 Task: Create a task  Develop a content management system (CMS) for a website , assign it to team member softage.4@softage.net in the project AgileAvail and update the status of the task to  At Risk , set the priority of the task to Medium
Action: Mouse moved to (123, 335)
Screenshot: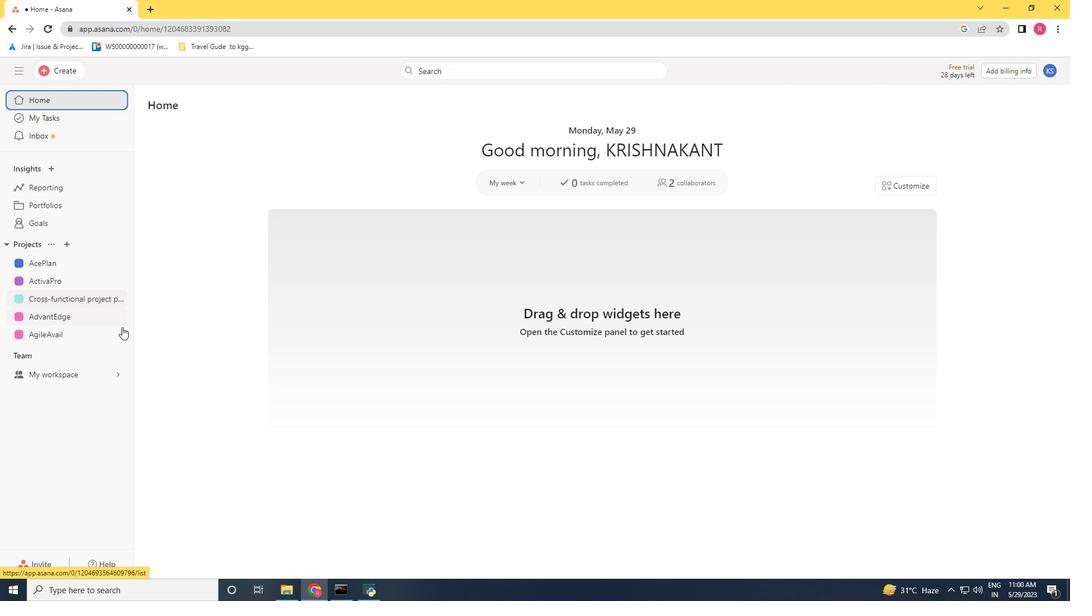 
Action: Mouse pressed left at (123, 335)
Screenshot: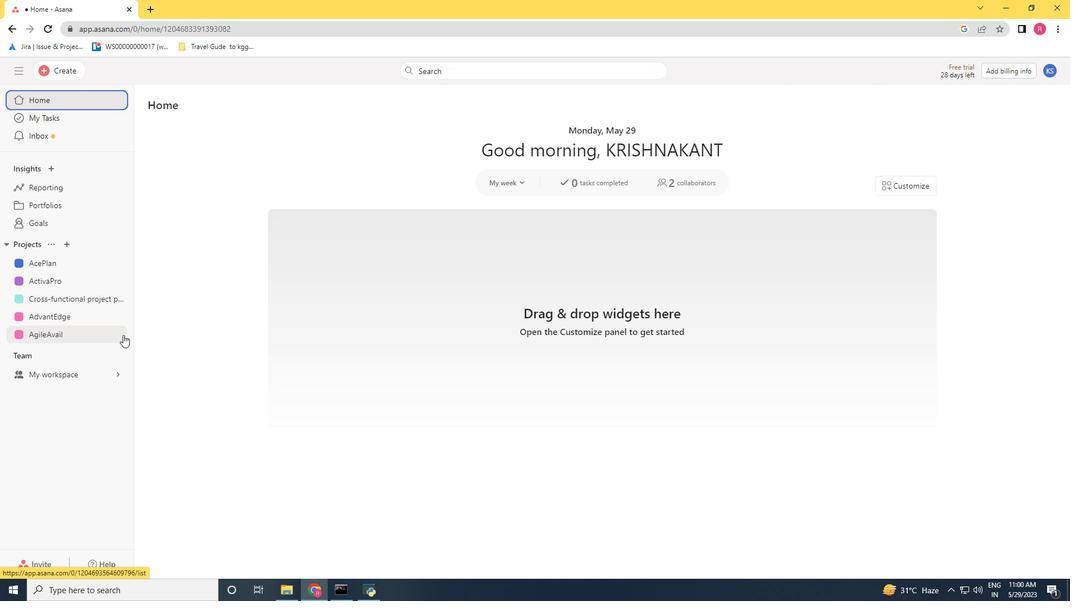 
Action: Mouse moved to (60, 69)
Screenshot: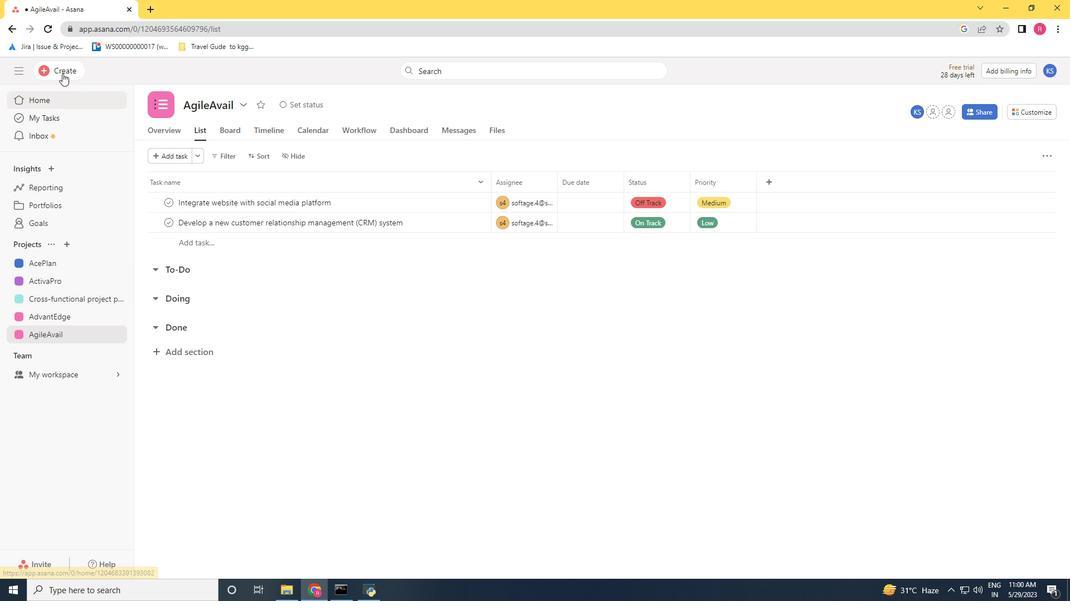 
Action: Mouse pressed left at (60, 69)
Screenshot: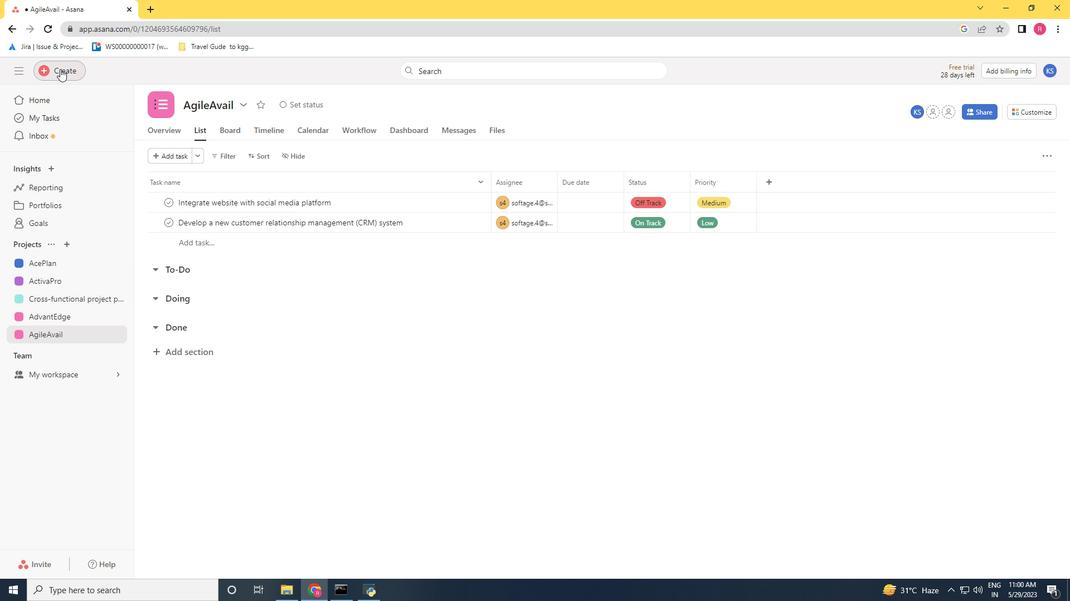 
Action: Mouse moved to (119, 81)
Screenshot: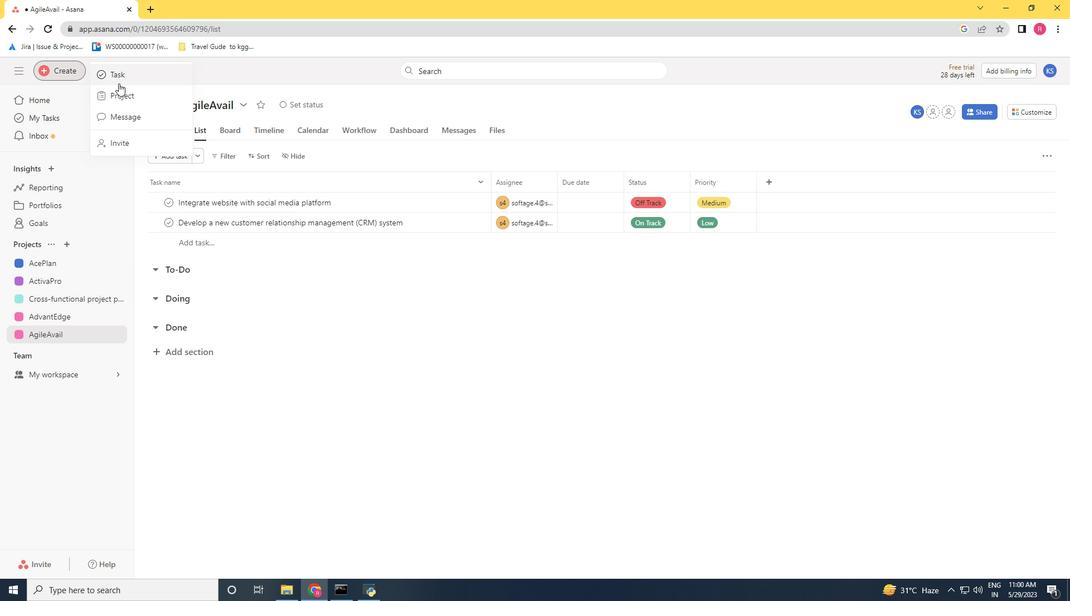 
Action: Mouse pressed left at (119, 81)
Screenshot: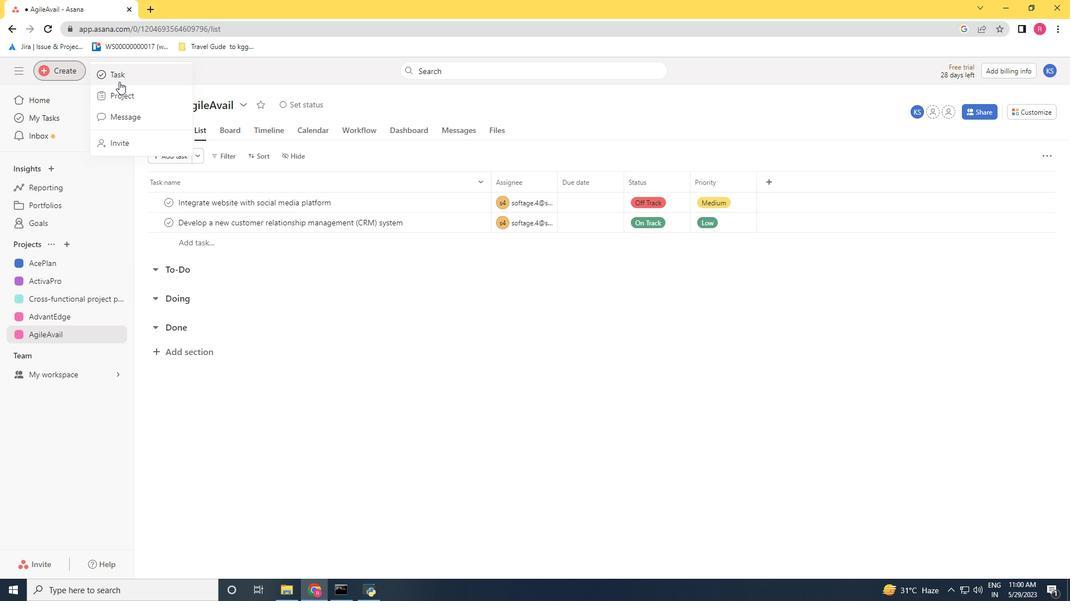 
Action: Mouse moved to (916, 362)
Screenshot: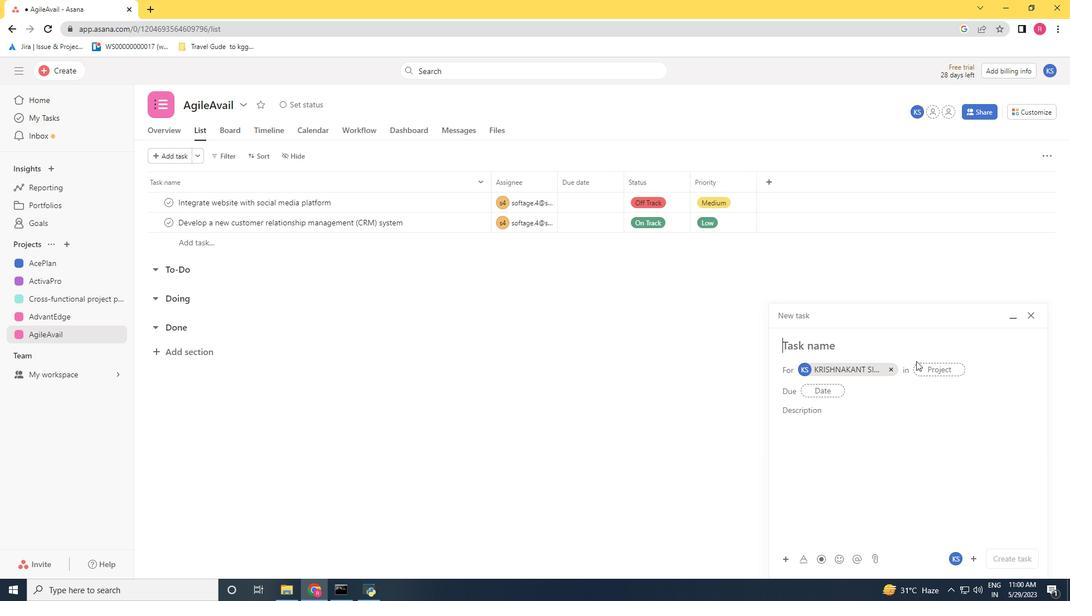 
Action: Key pressed <Key.shift>Develop<Key.space>a<Key.space>content<Key.space>management<Key.space>system<Key.space><Key.shift_r>(<Key.shift_r>CMS)<Key.space>for<Key.space>a<Key.space>website
Screenshot: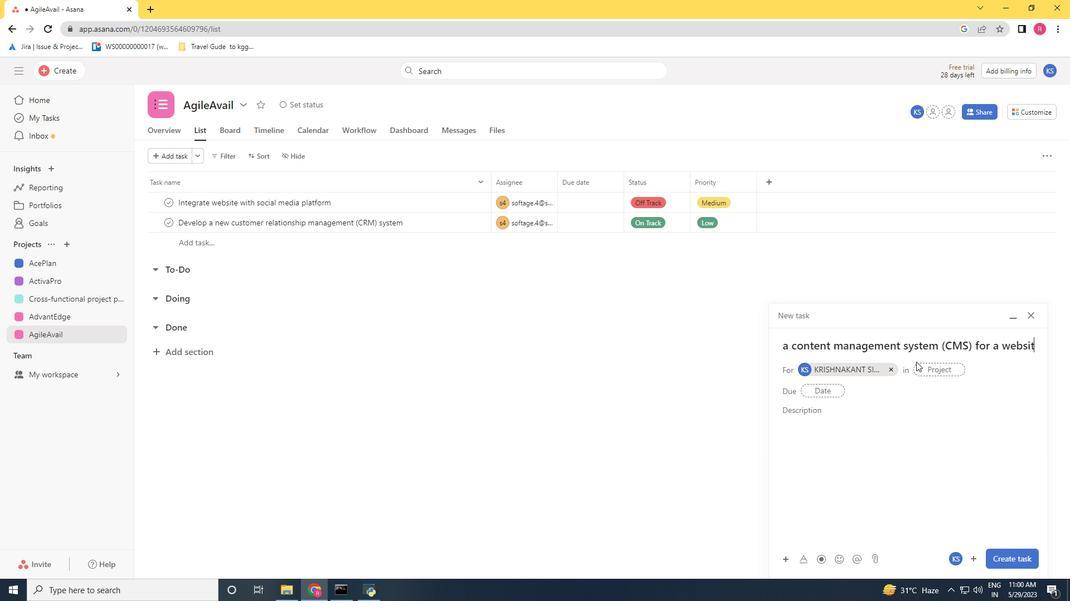 
Action: Mouse moved to (892, 366)
Screenshot: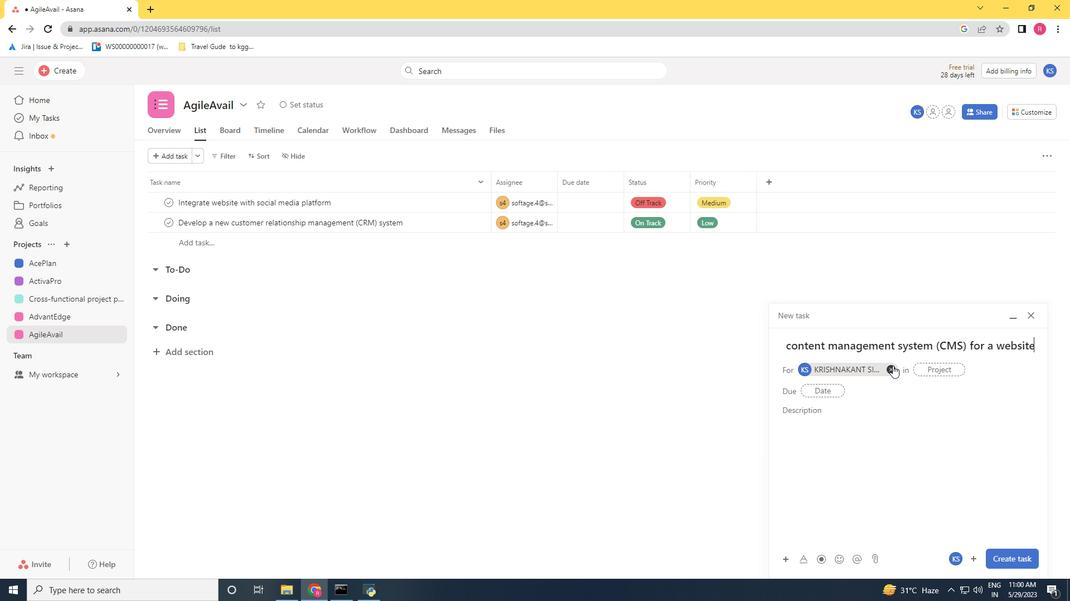 
Action: Mouse pressed left at (892, 366)
Screenshot: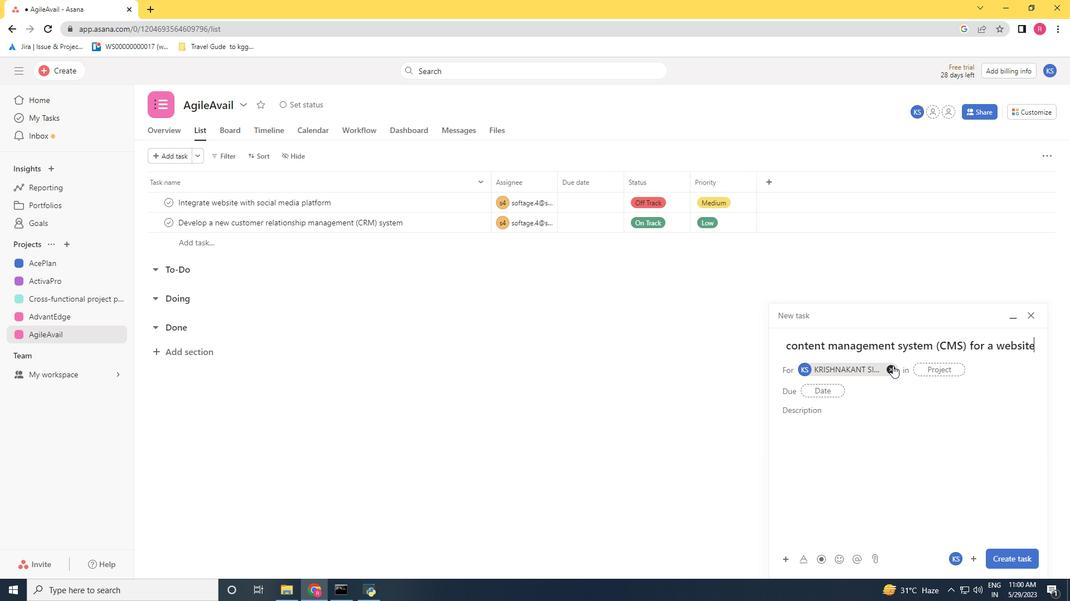 
Action: Mouse moved to (834, 363)
Screenshot: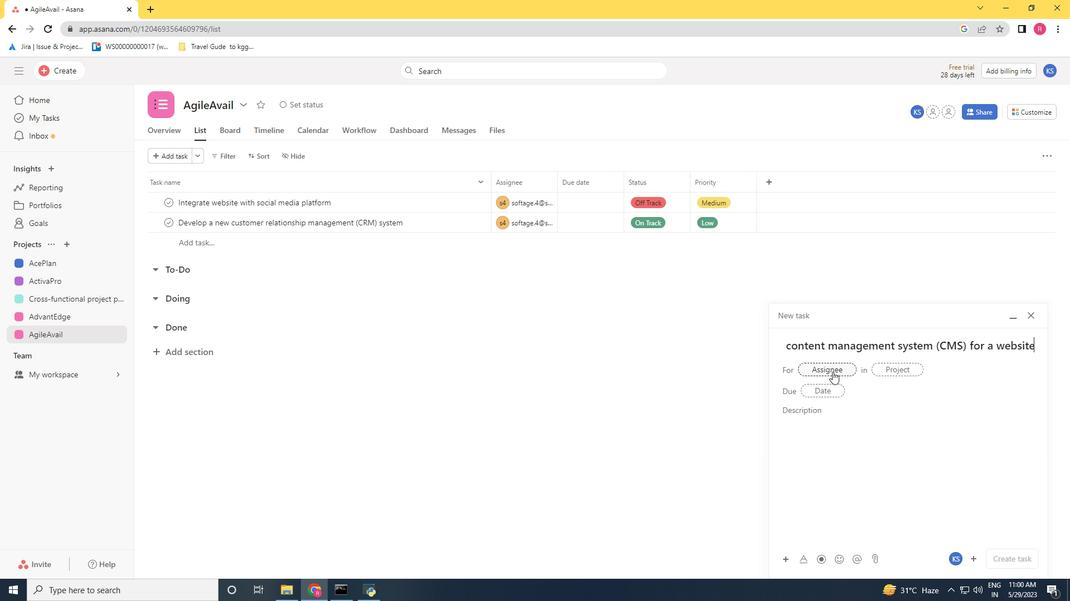
Action: Mouse pressed left at (834, 363)
Screenshot: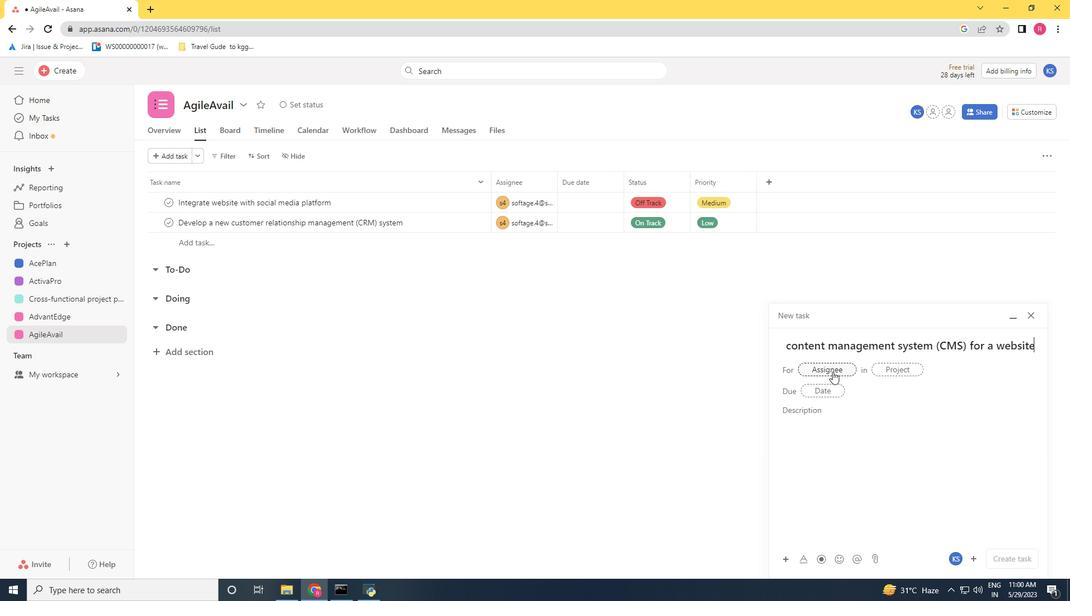 
Action: Mouse moved to (832, 371)
Screenshot: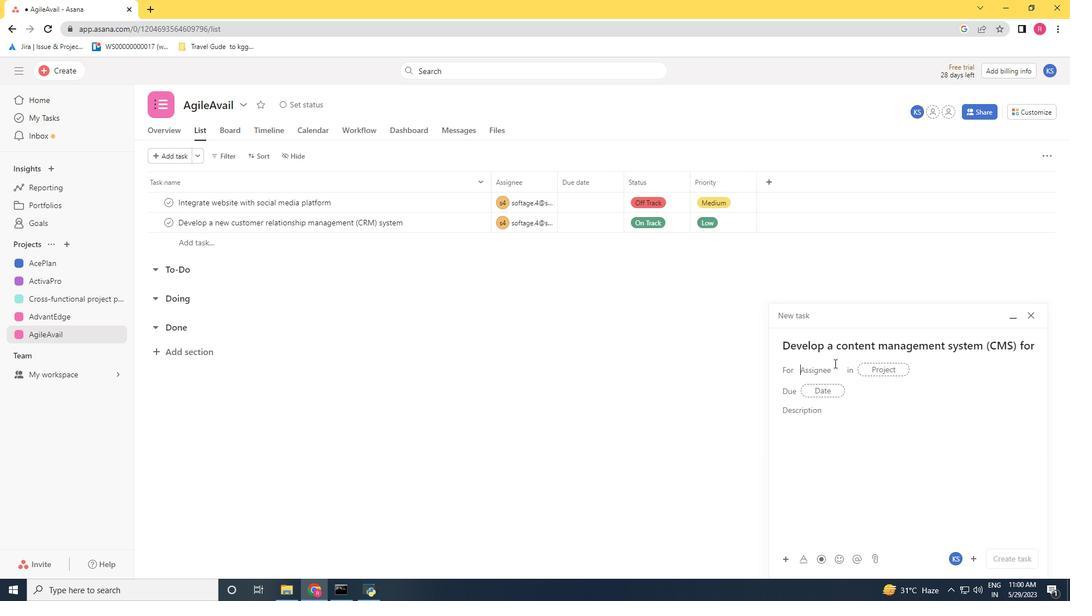 
Action: Mouse pressed left at (832, 371)
Screenshot: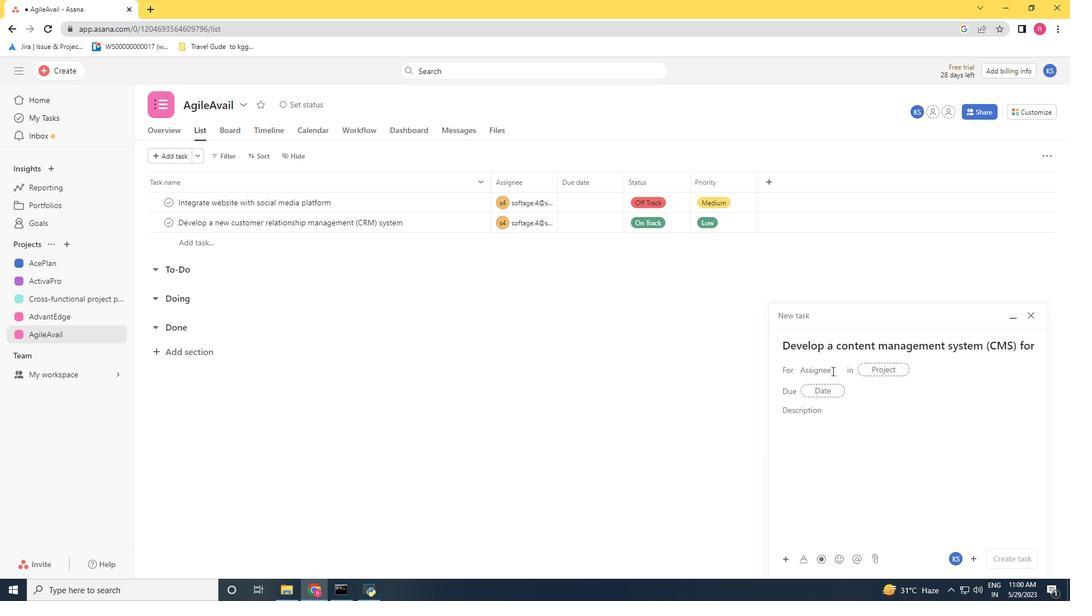 
Action: Mouse moved to (819, 371)
Screenshot: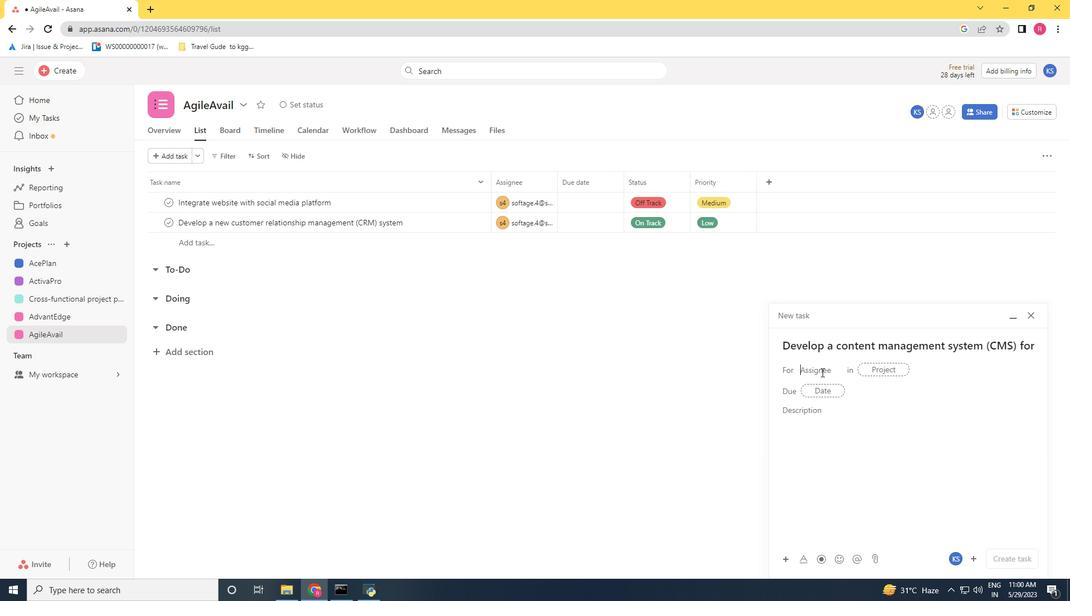
Action: Mouse pressed left at (819, 371)
Screenshot: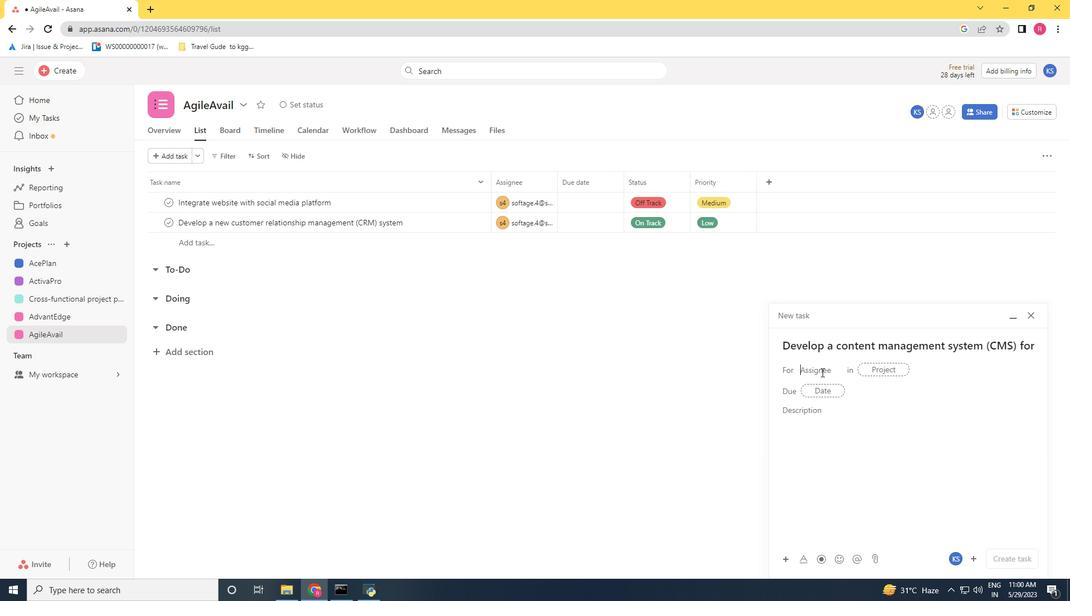 
Action: Key pressed softage.4<Key.shift>@softage.net
Screenshot: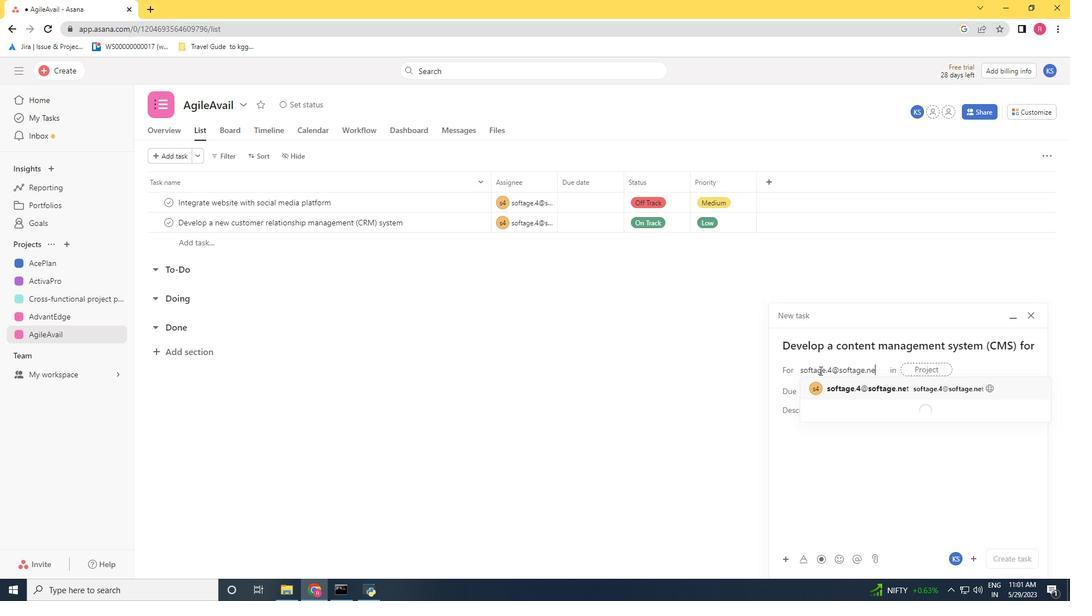 
Action: Mouse moved to (851, 387)
Screenshot: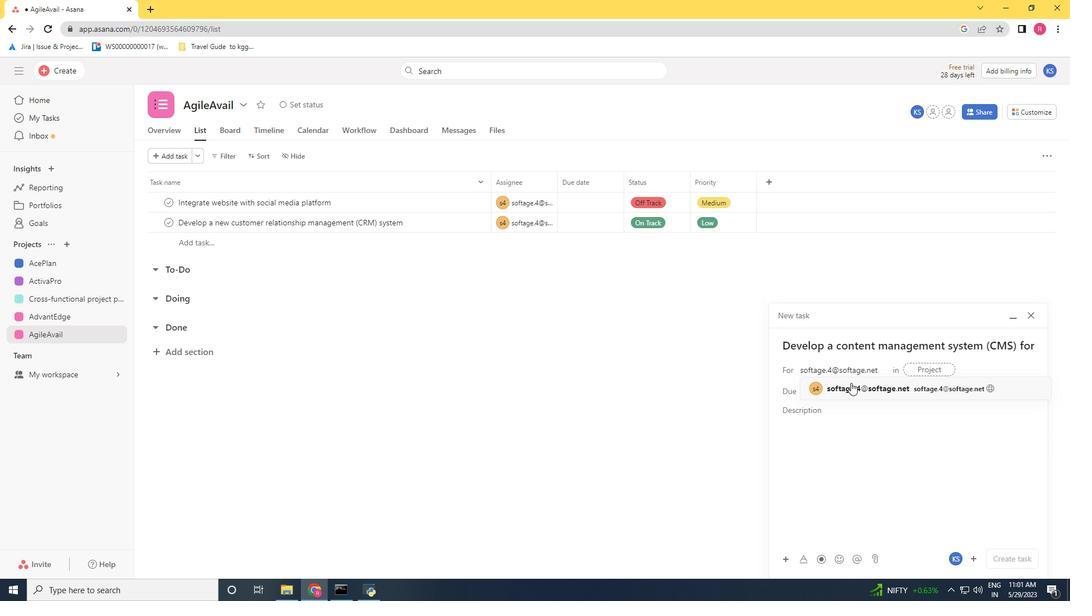 
Action: Mouse pressed left at (851, 387)
Screenshot: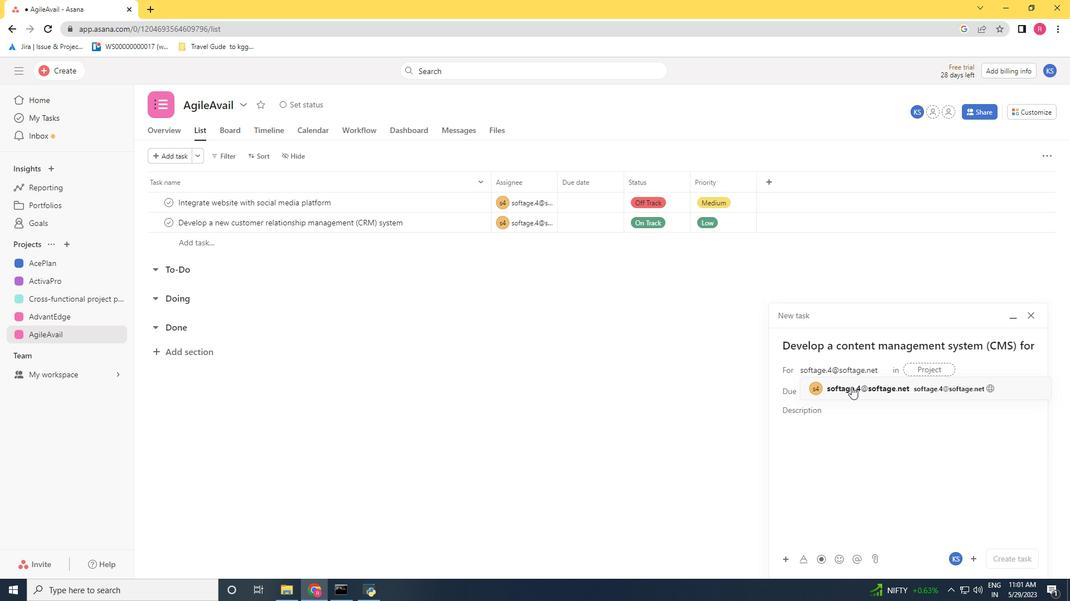 
Action: Mouse moved to (753, 391)
Screenshot: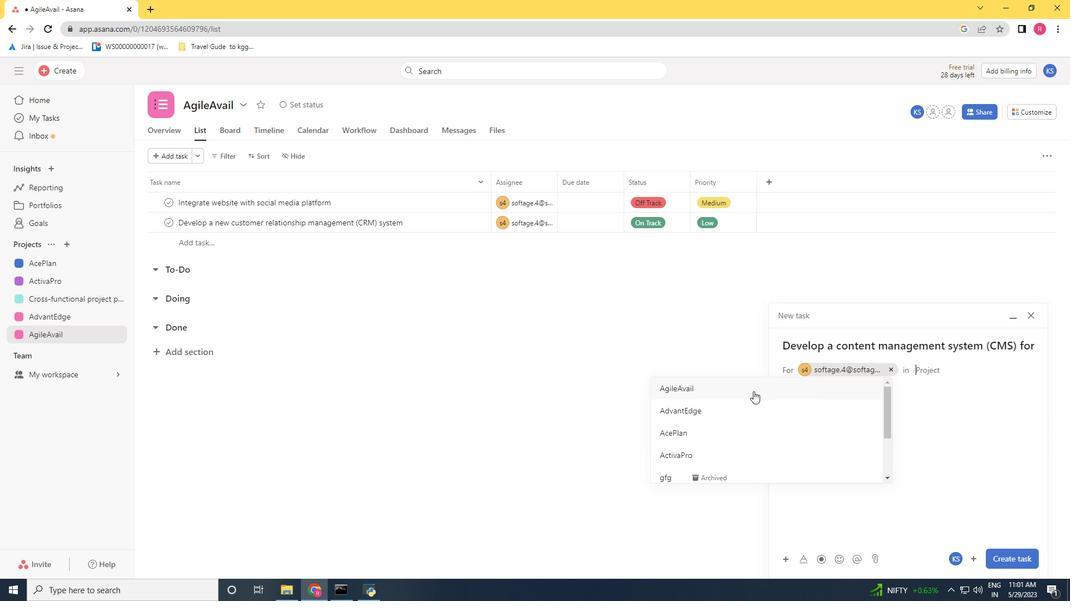 
Action: Mouse pressed left at (753, 391)
Screenshot: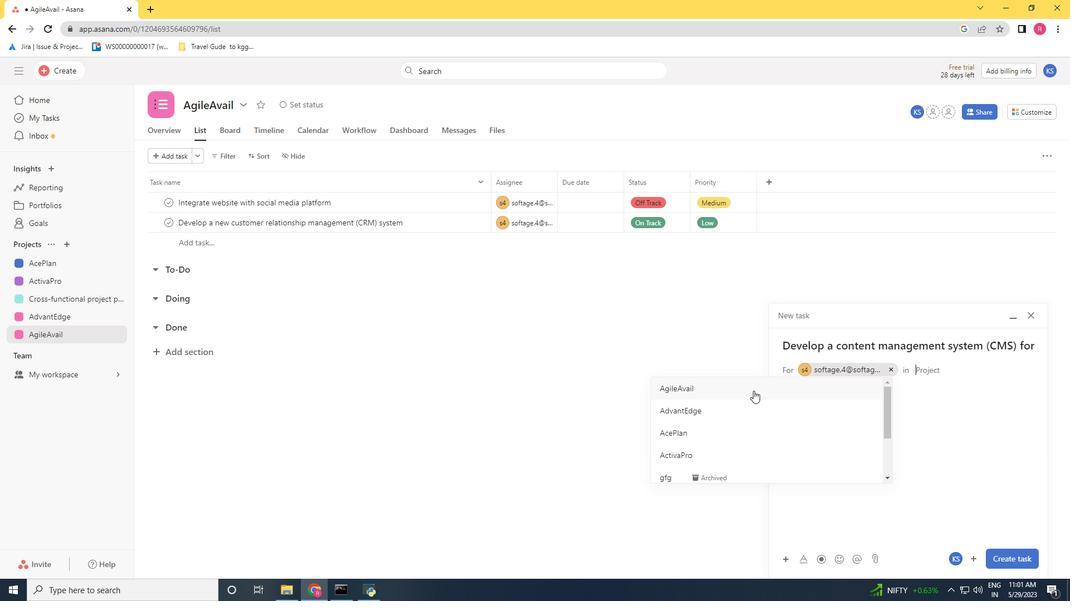 
Action: Mouse moved to (847, 411)
Screenshot: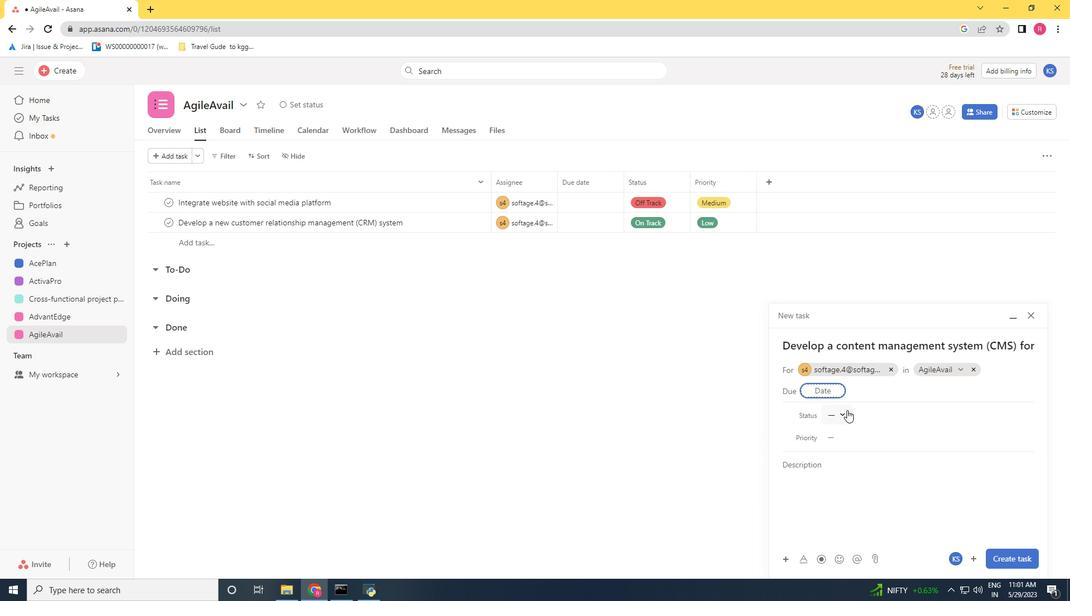 
Action: Mouse pressed left at (847, 411)
Screenshot: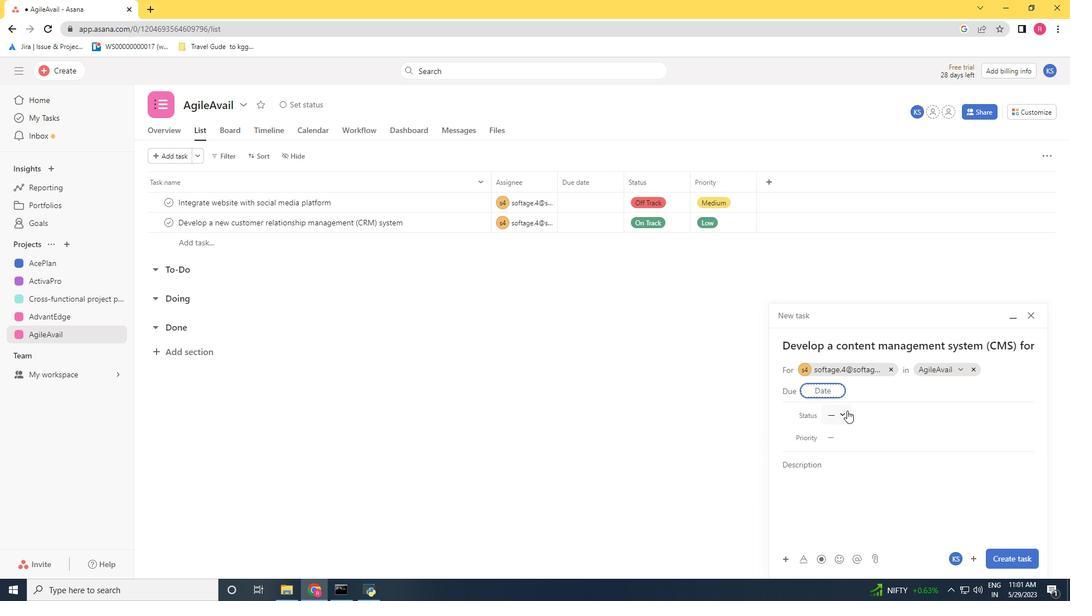 
Action: Mouse moved to (852, 491)
Screenshot: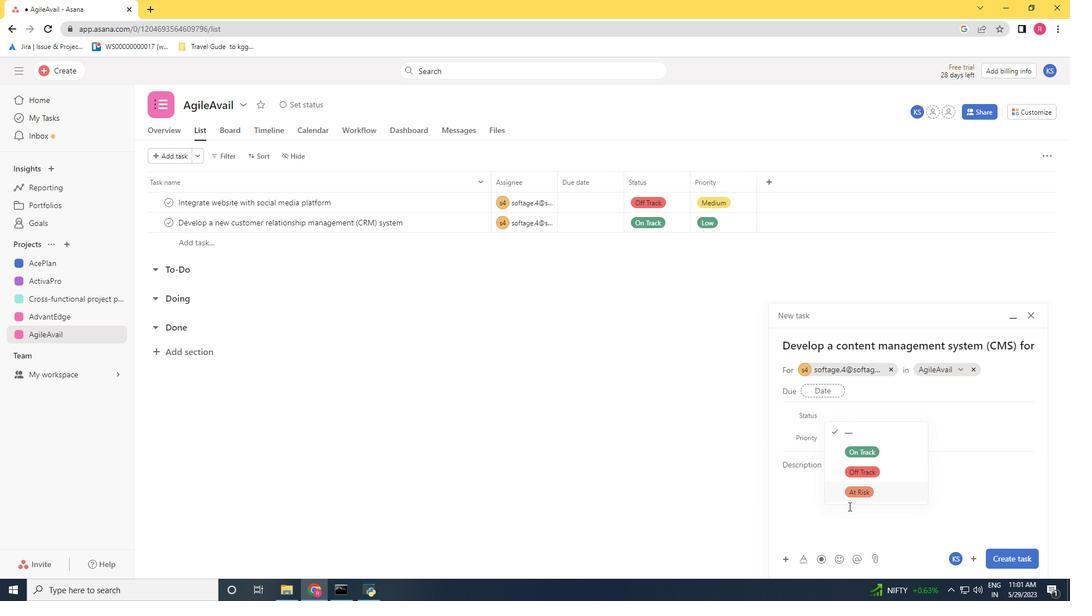 
Action: Mouse pressed left at (852, 491)
Screenshot: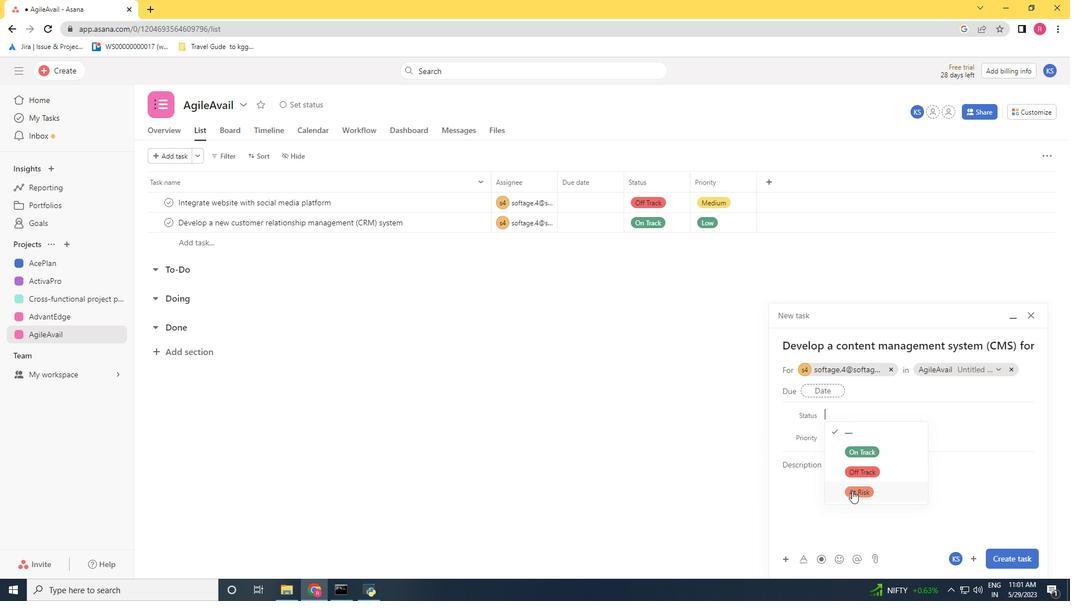 
Action: Mouse moved to (838, 434)
Screenshot: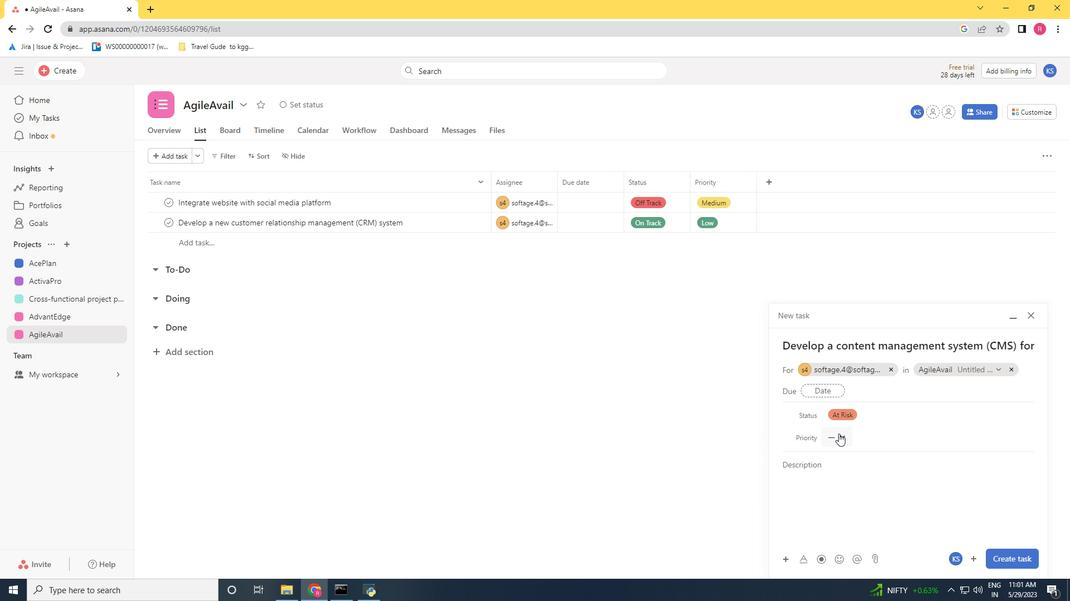 
Action: Mouse pressed left at (838, 434)
Screenshot: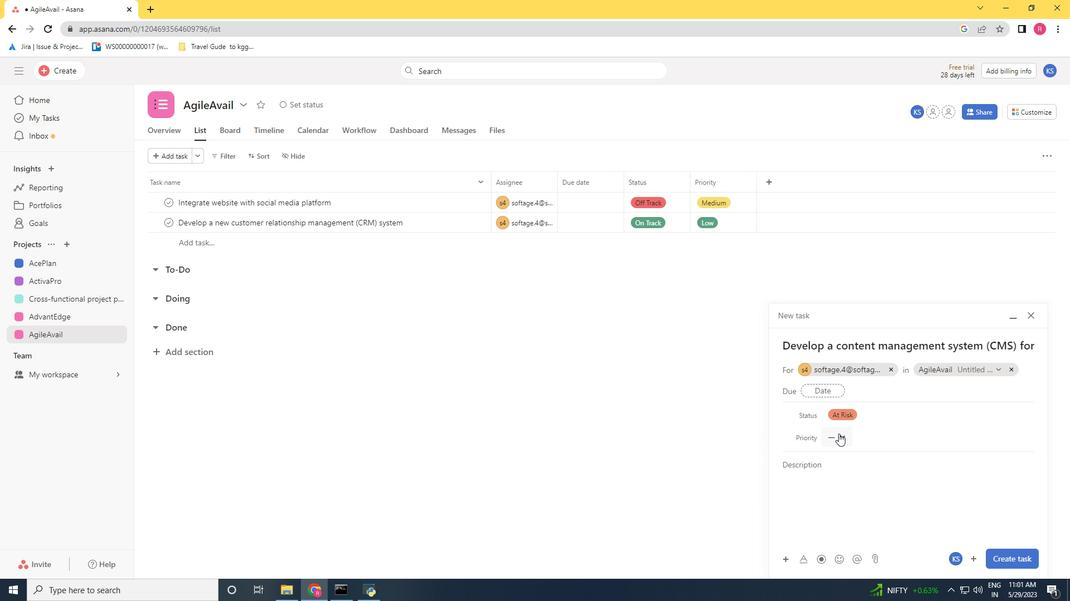 
Action: Mouse moved to (869, 498)
Screenshot: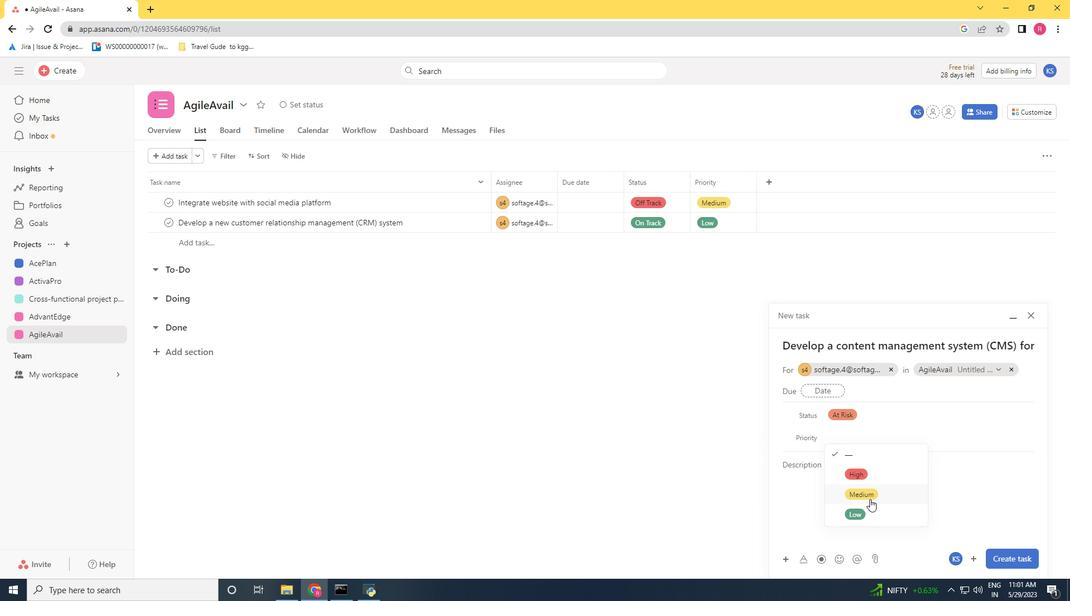 
Action: Mouse pressed left at (869, 498)
Screenshot: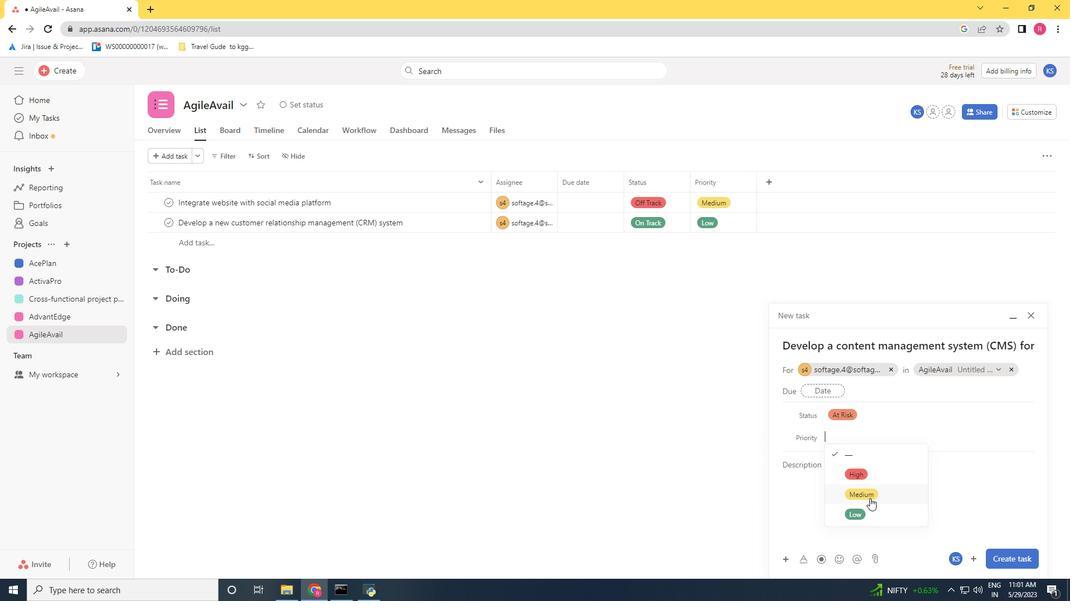 
Action: Mouse moved to (1021, 563)
Screenshot: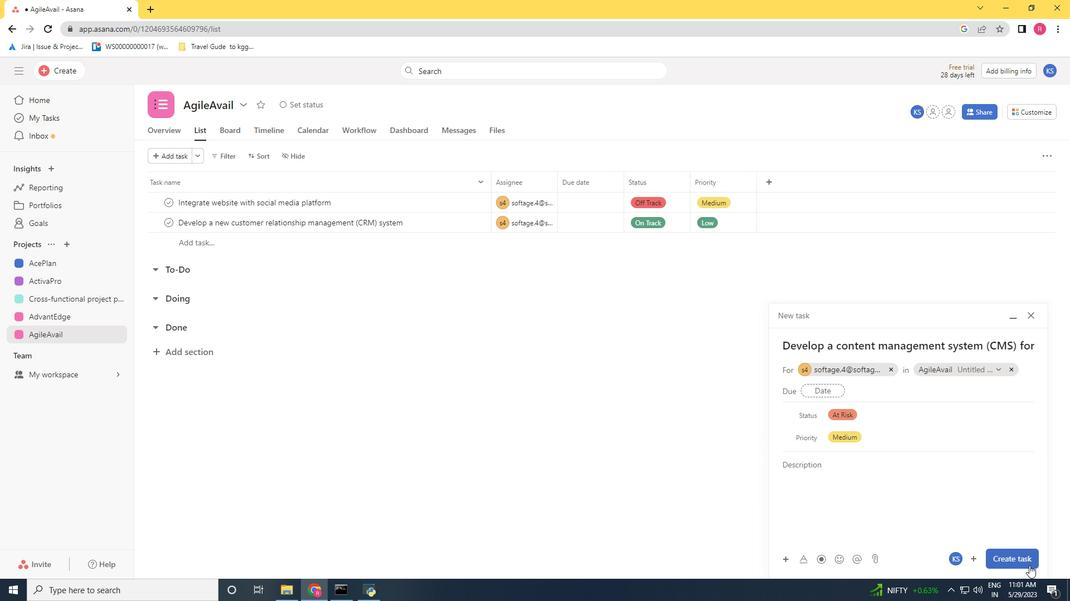 
Action: Mouse pressed left at (1021, 563)
Screenshot: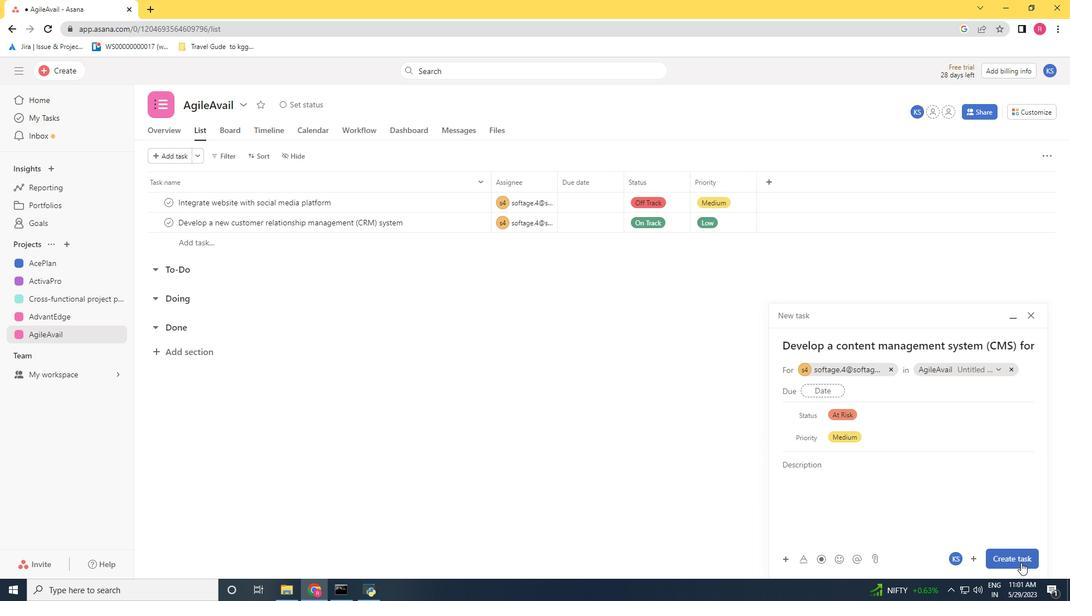 
Action: Mouse moved to (781, 465)
Screenshot: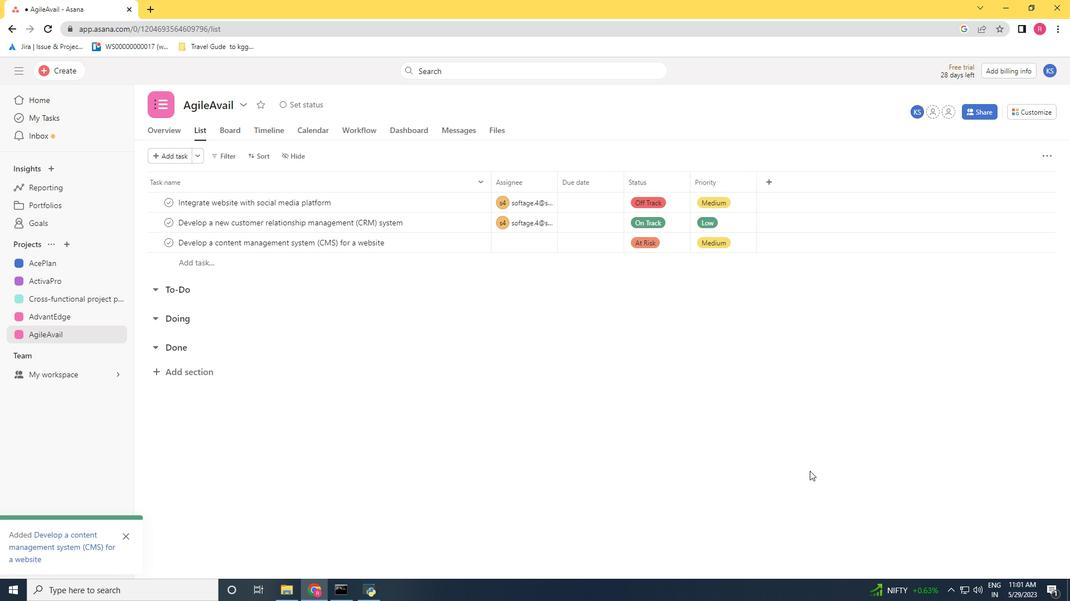
